 Task: Add Belgioioso Grated Parmesan Cheese Cup to the cart.
Action: Mouse moved to (828, 296)
Screenshot: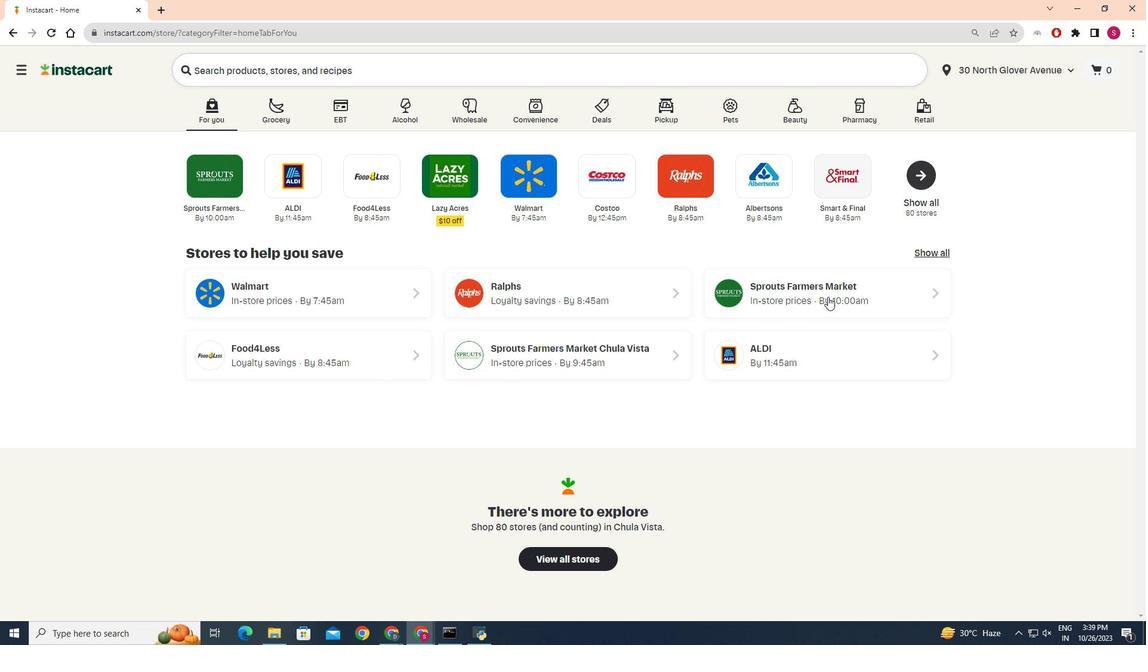 
Action: Mouse pressed left at (828, 296)
Screenshot: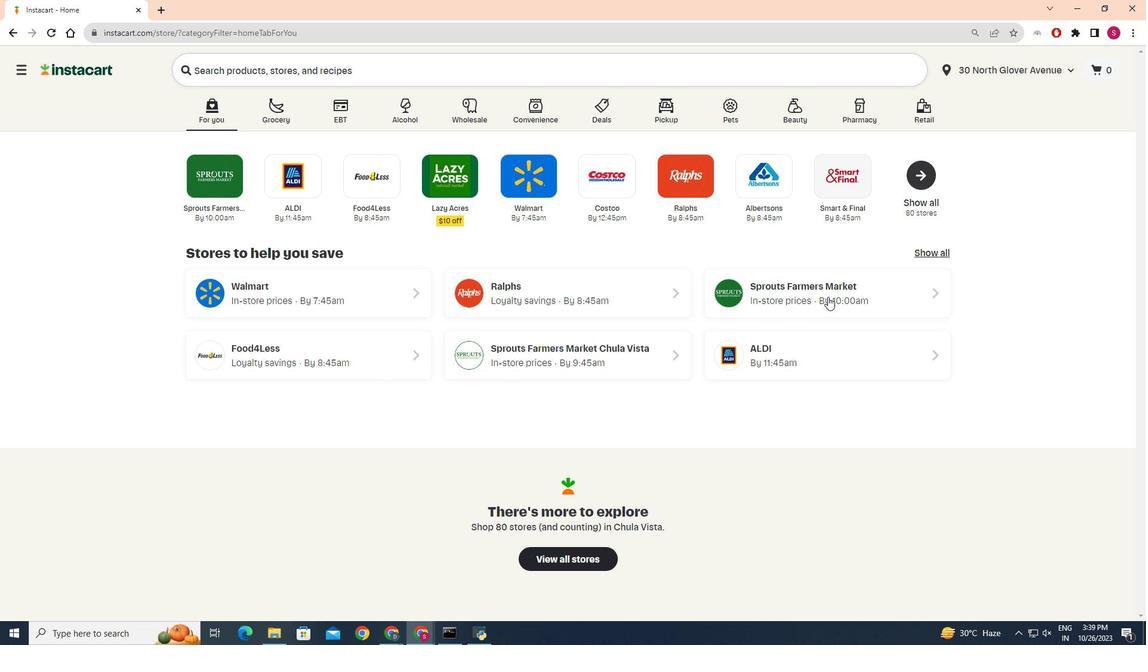 
Action: Mouse moved to (78, 499)
Screenshot: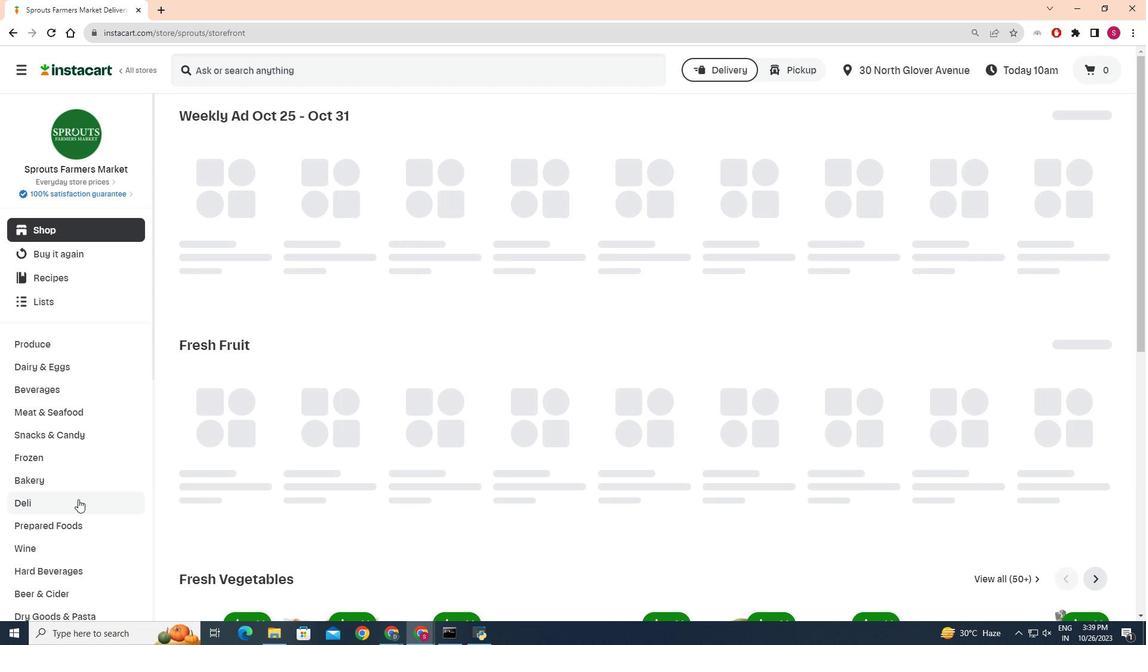 
Action: Mouse pressed left at (78, 499)
Screenshot: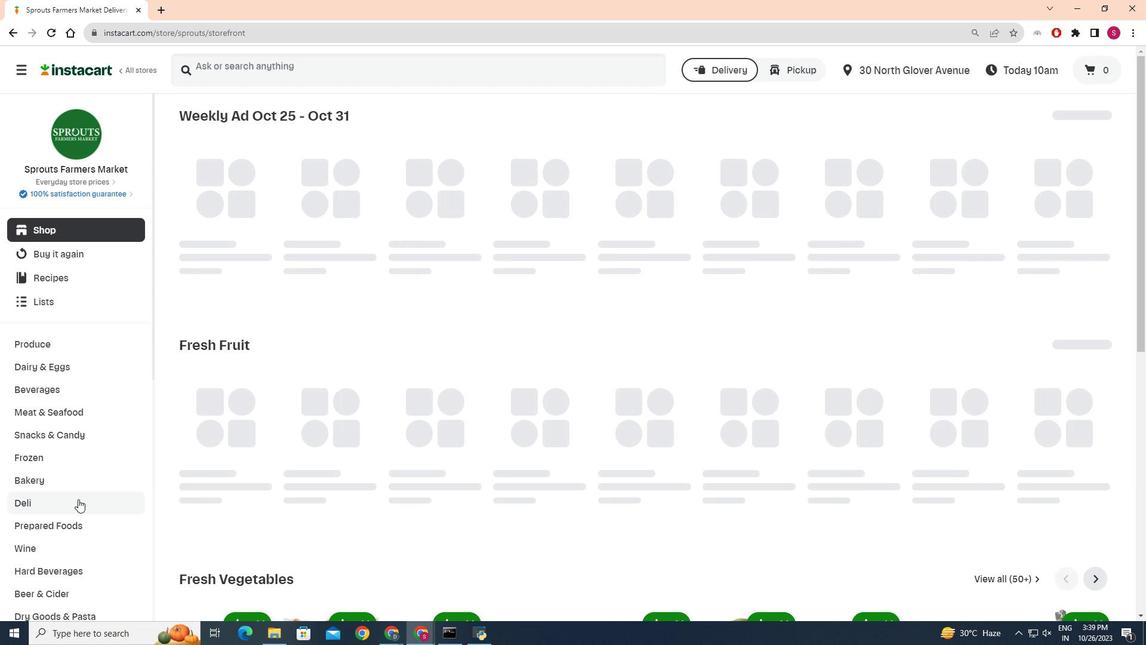 
Action: Mouse moved to (312, 145)
Screenshot: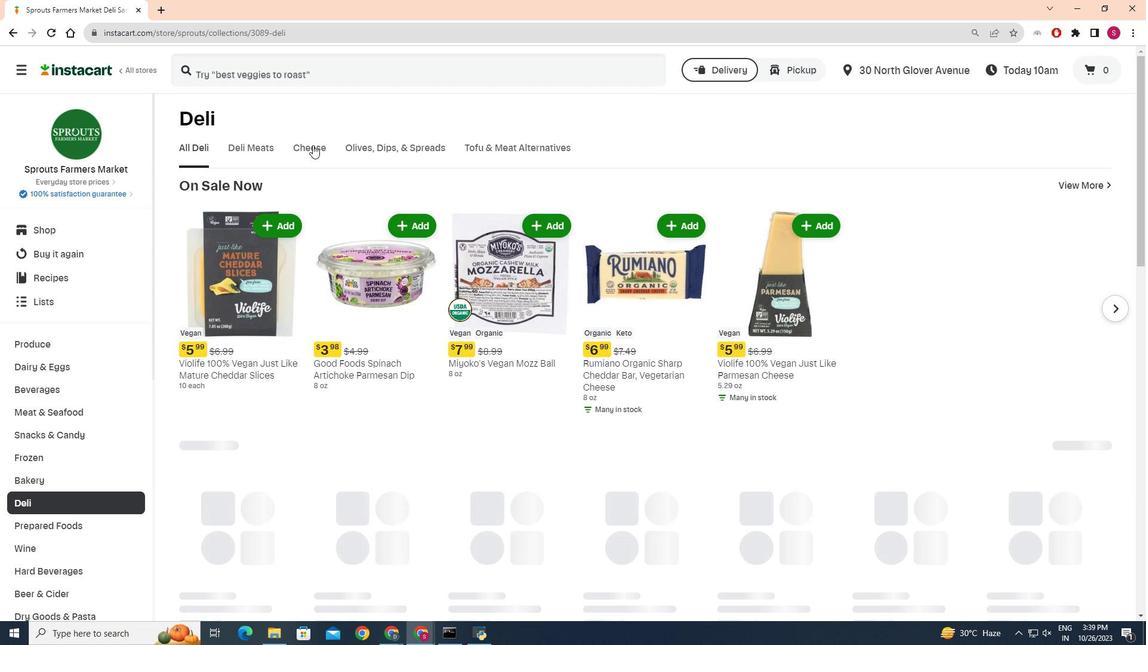 
Action: Mouse pressed left at (312, 145)
Screenshot: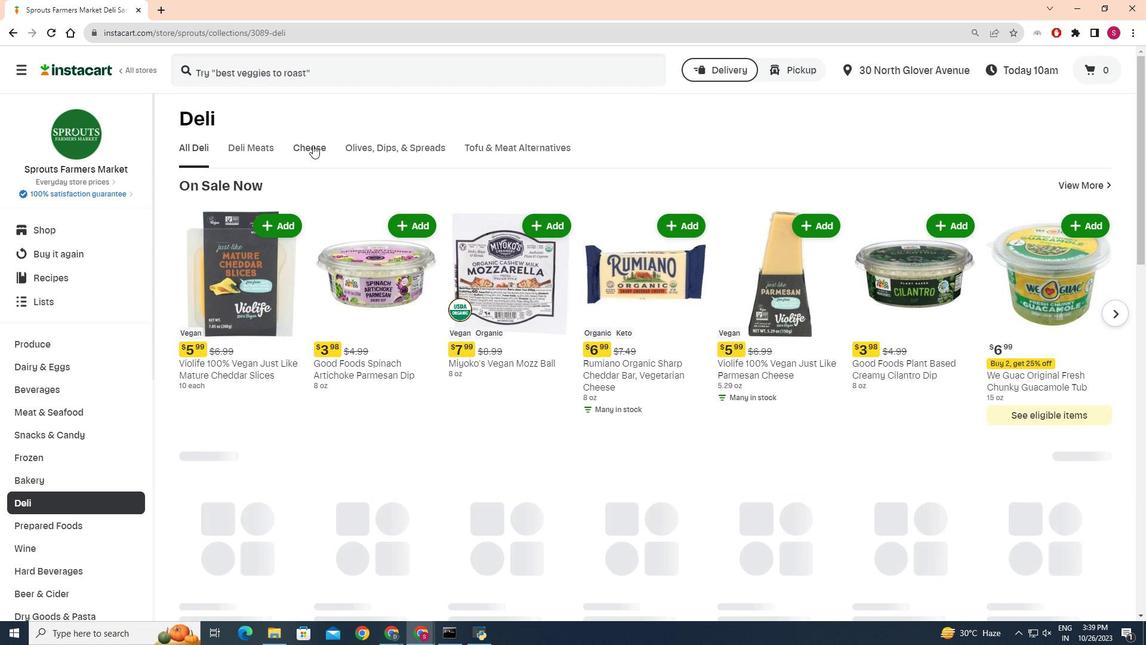 
Action: Mouse moved to (583, 199)
Screenshot: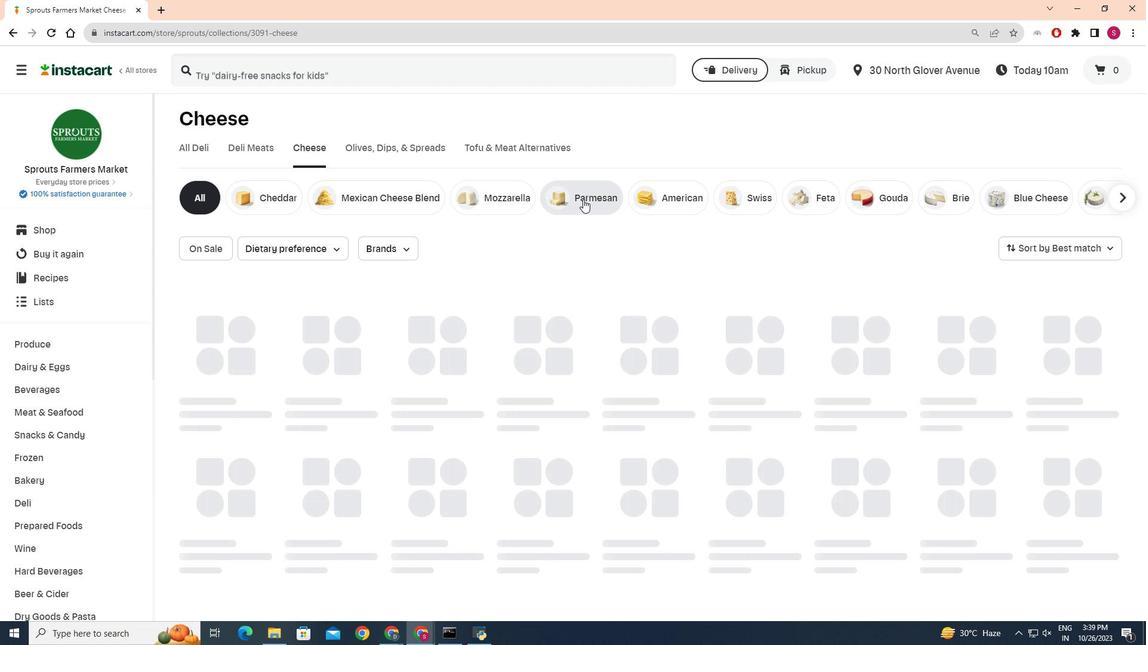 
Action: Mouse pressed left at (583, 199)
Screenshot: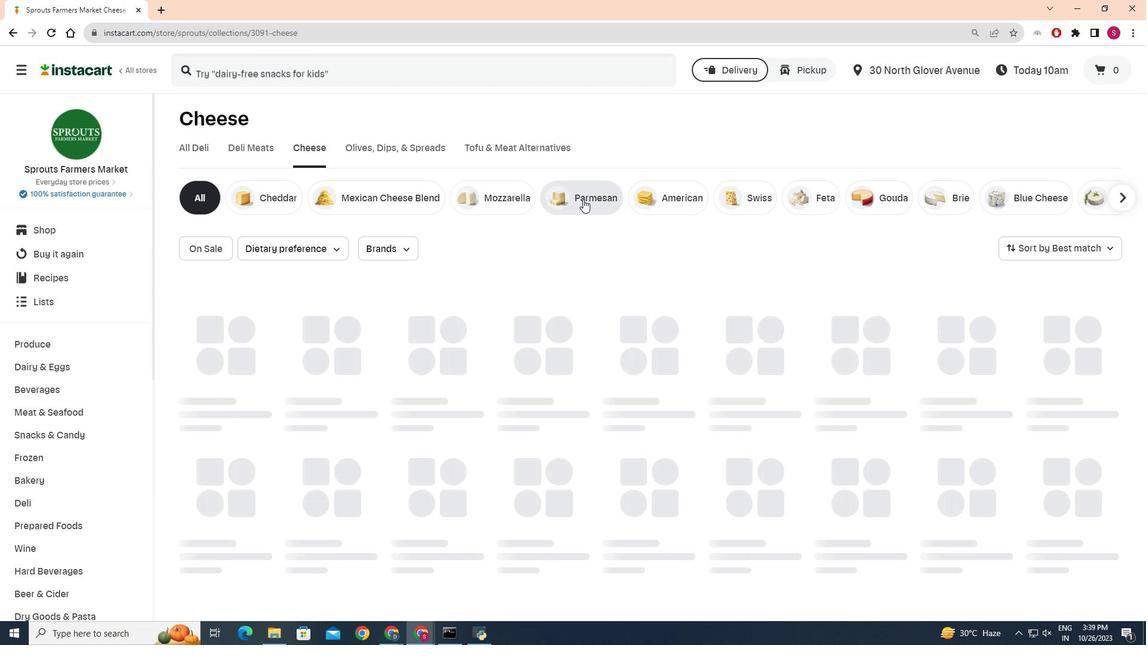 
Action: Mouse moved to (647, 323)
Screenshot: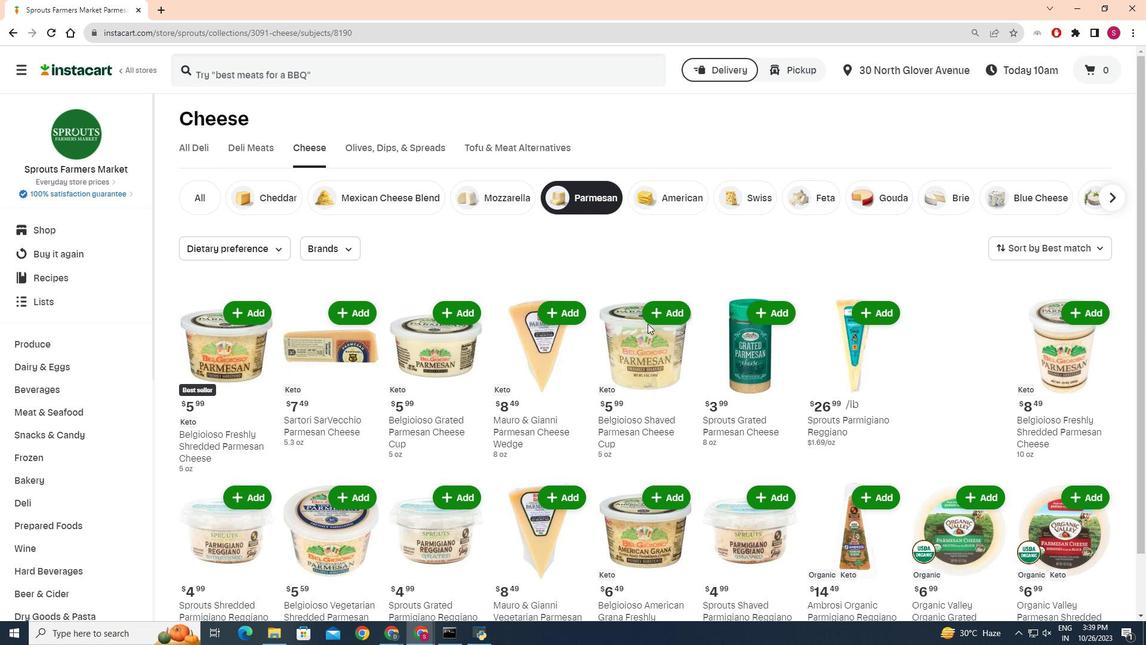 
Action: Mouse scrolled (647, 323) with delta (0, 0)
Screenshot: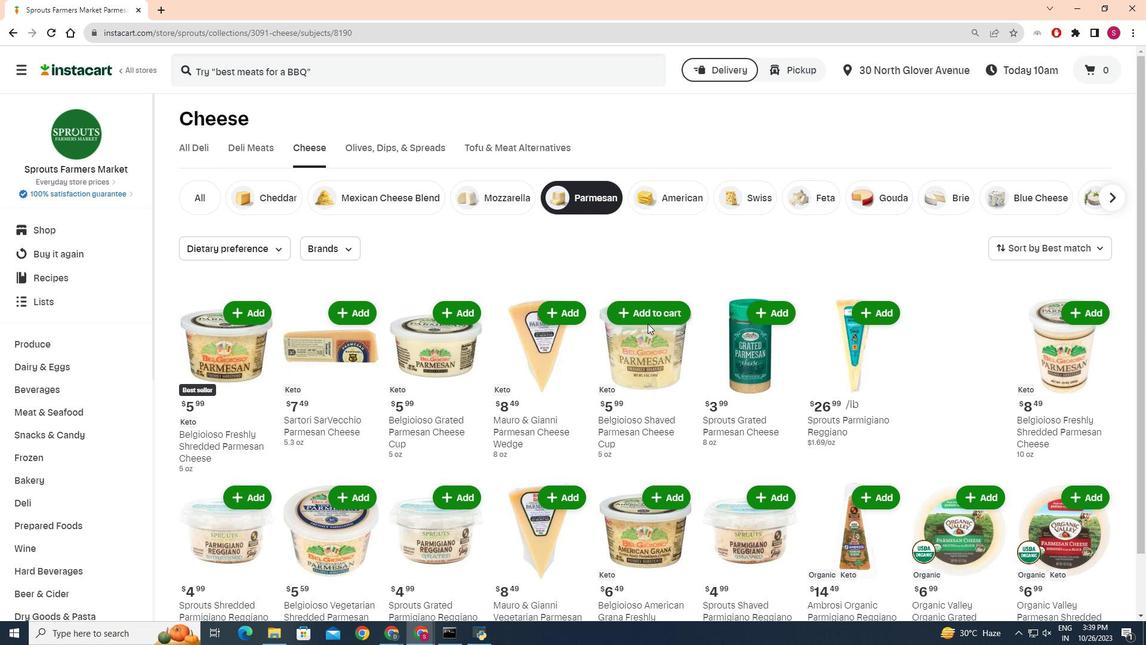 
Action: Mouse moved to (1099, 375)
Screenshot: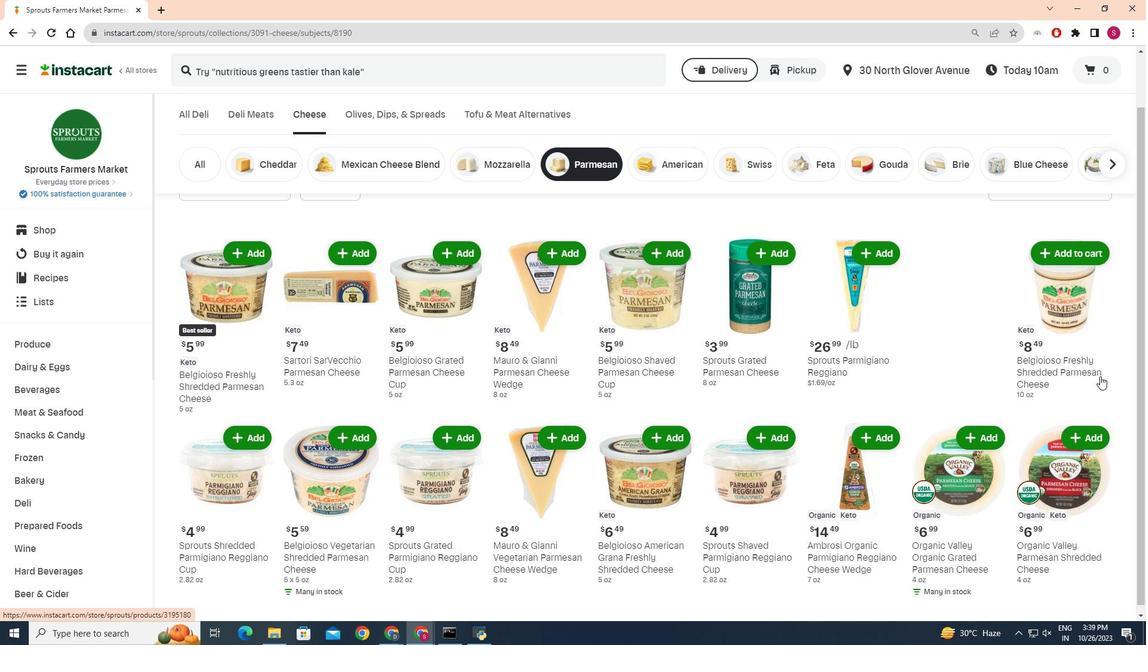 
Action: Mouse scrolled (1099, 375) with delta (0, 0)
Screenshot: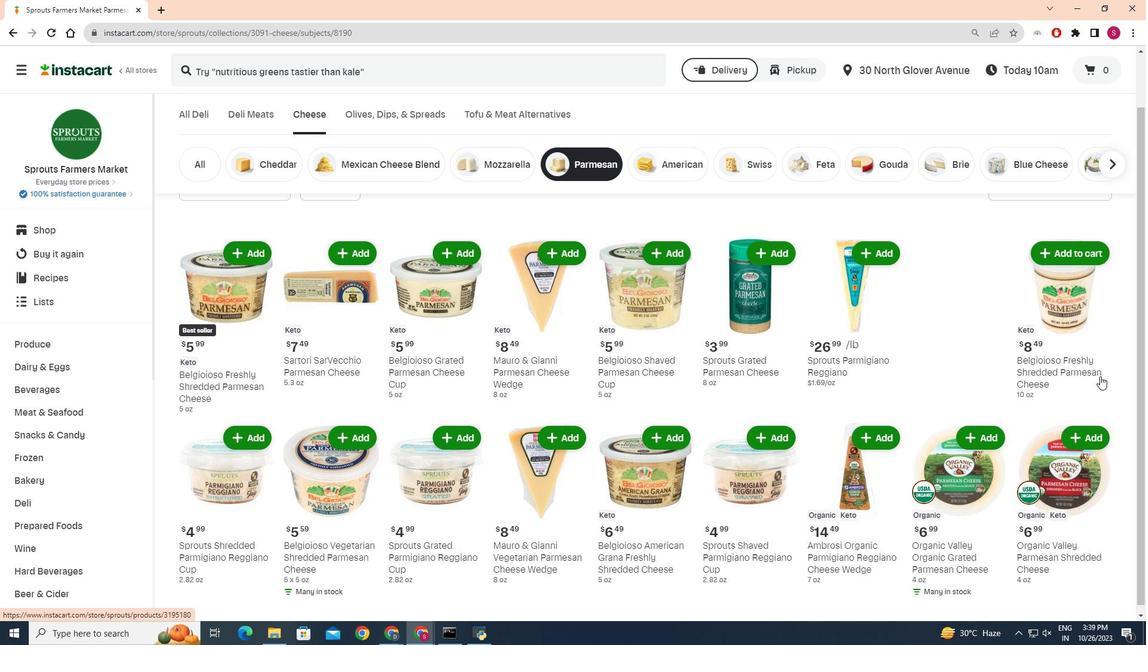 
Action: Mouse moved to (1101, 376)
Screenshot: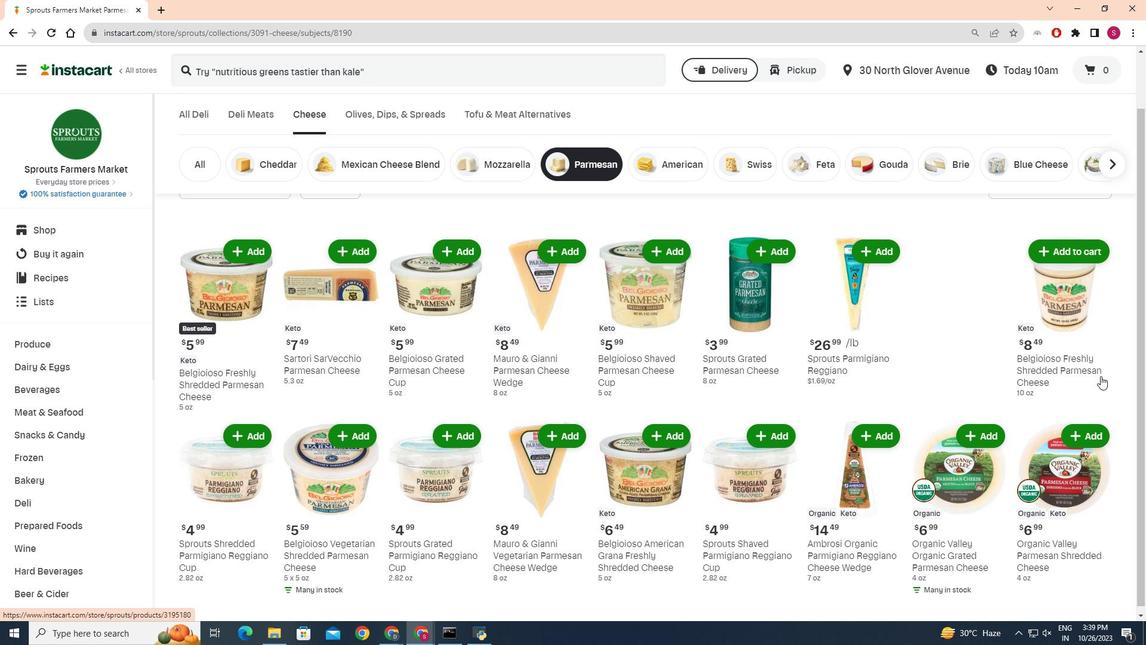 
Action: Mouse scrolled (1101, 375) with delta (0, 0)
Screenshot: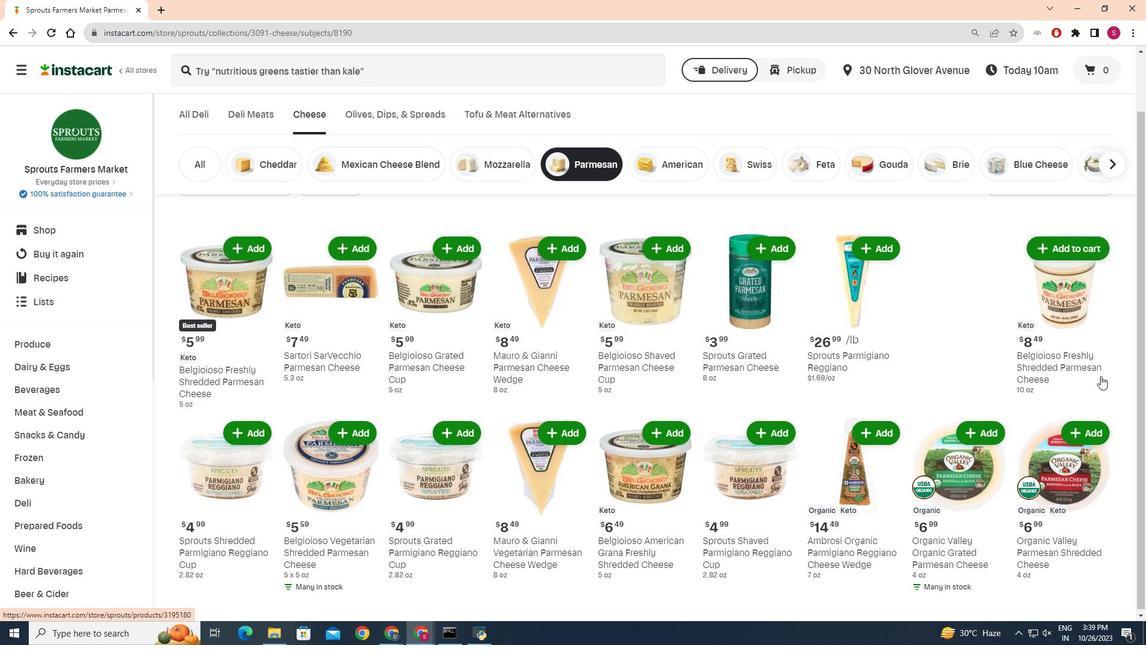 
Action: Mouse moved to (455, 246)
Screenshot: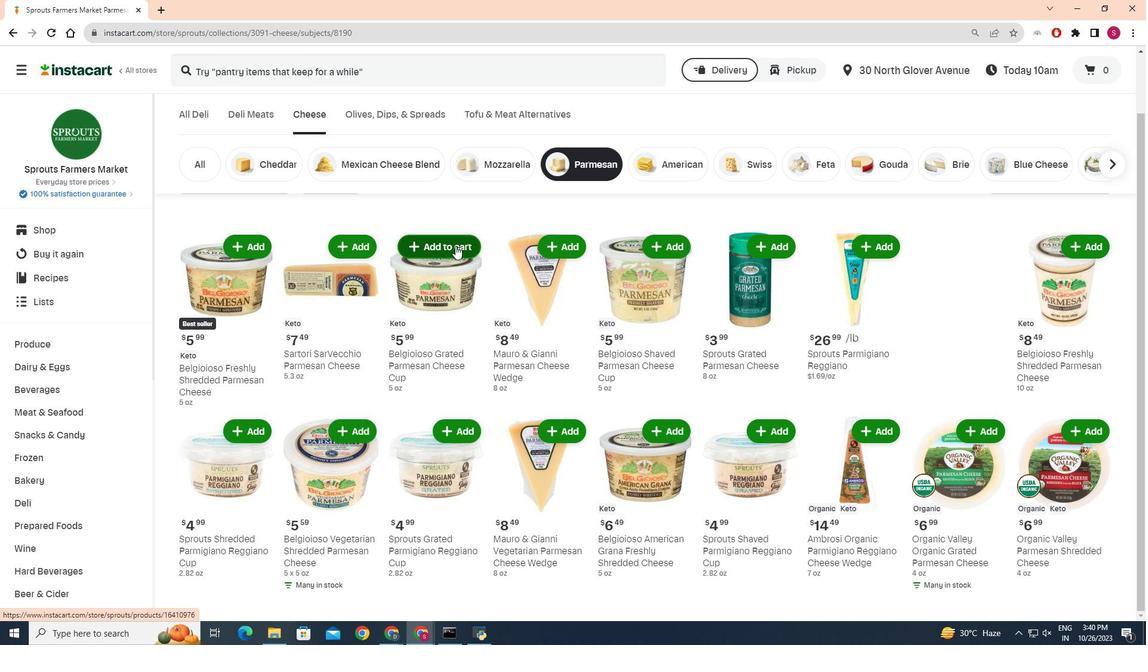 
Action: Mouse pressed left at (455, 246)
Screenshot: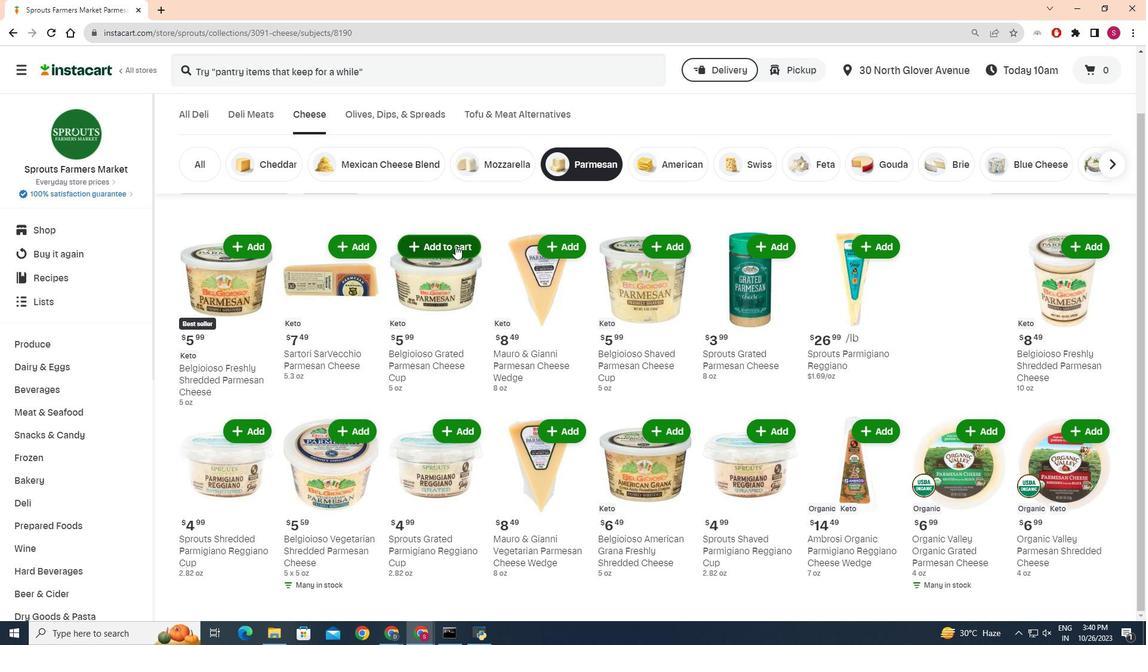 
Action: Mouse moved to (489, 228)
Screenshot: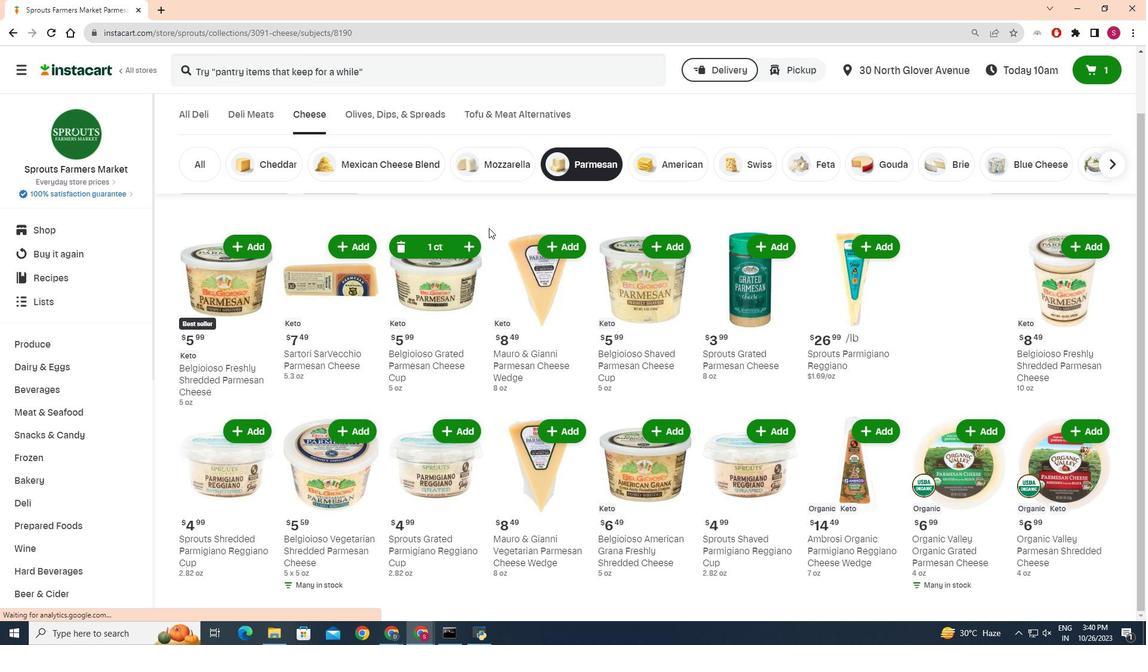 
